 Task: Change the theme color of your profile to Warm grey.
Action: Mouse moved to (1045, 32)
Screenshot: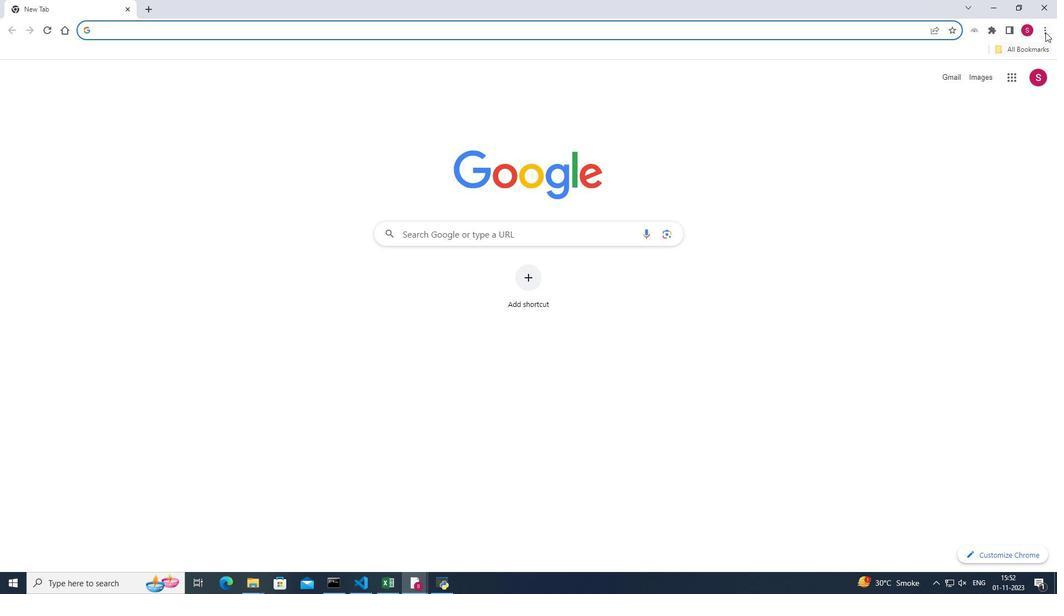 
Action: Mouse pressed left at (1045, 32)
Screenshot: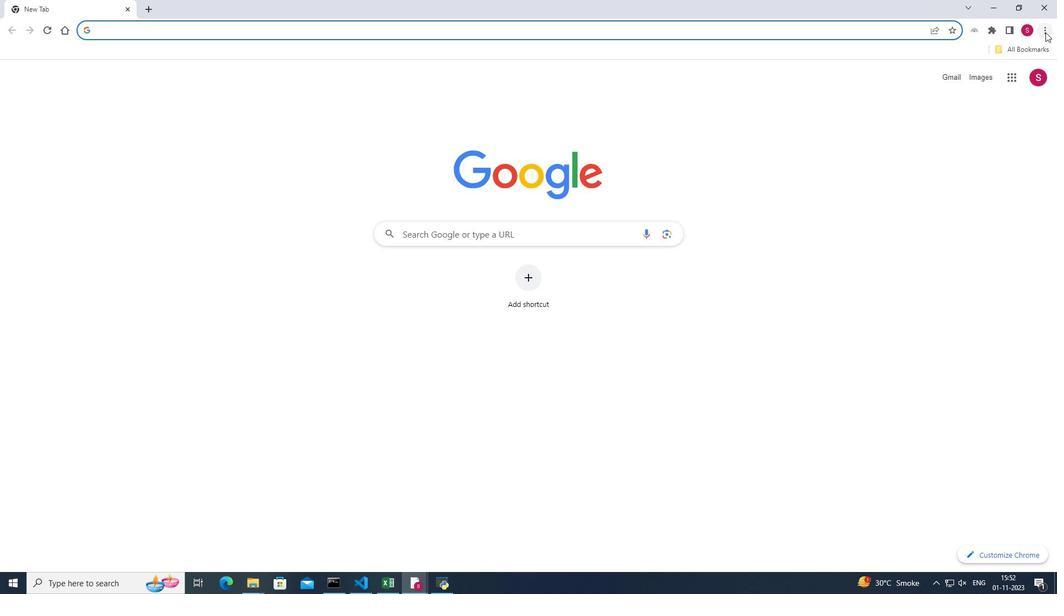 
Action: Mouse moved to (930, 227)
Screenshot: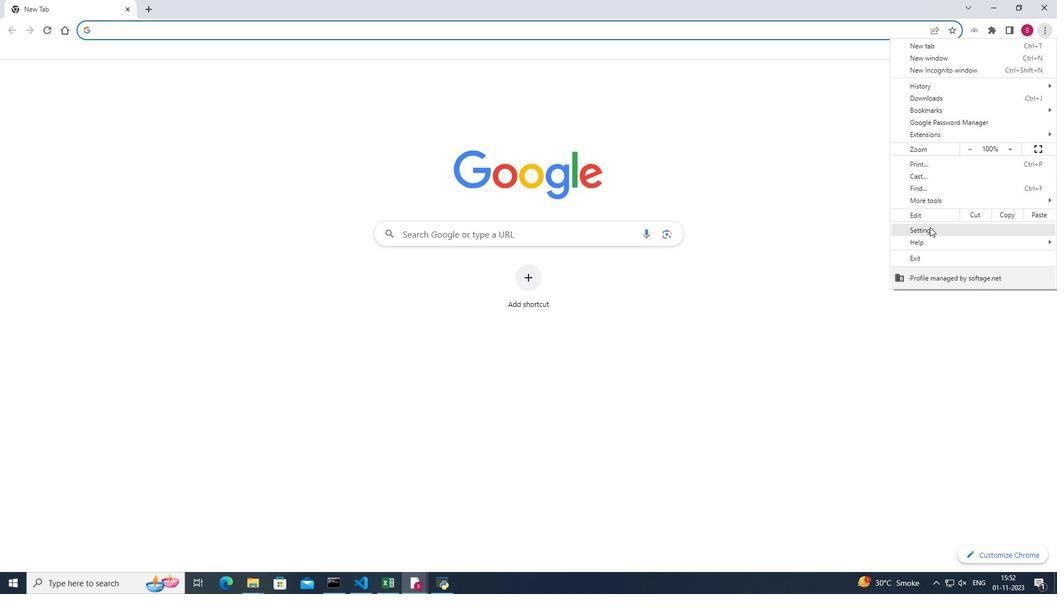 
Action: Mouse pressed left at (930, 227)
Screenshot: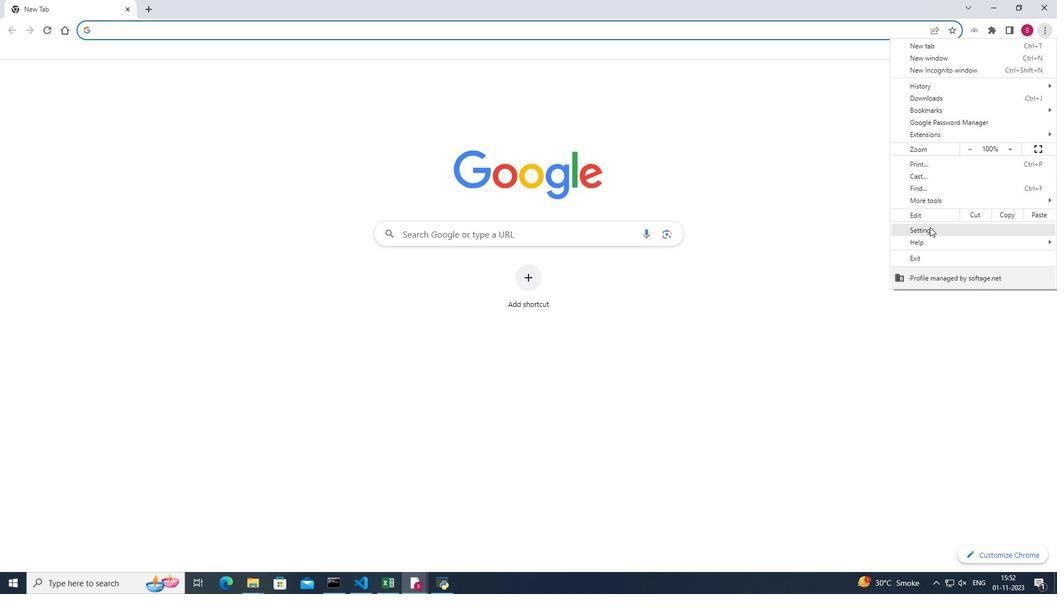 
Action: Mouse moved to (373, 246)
Screenshot: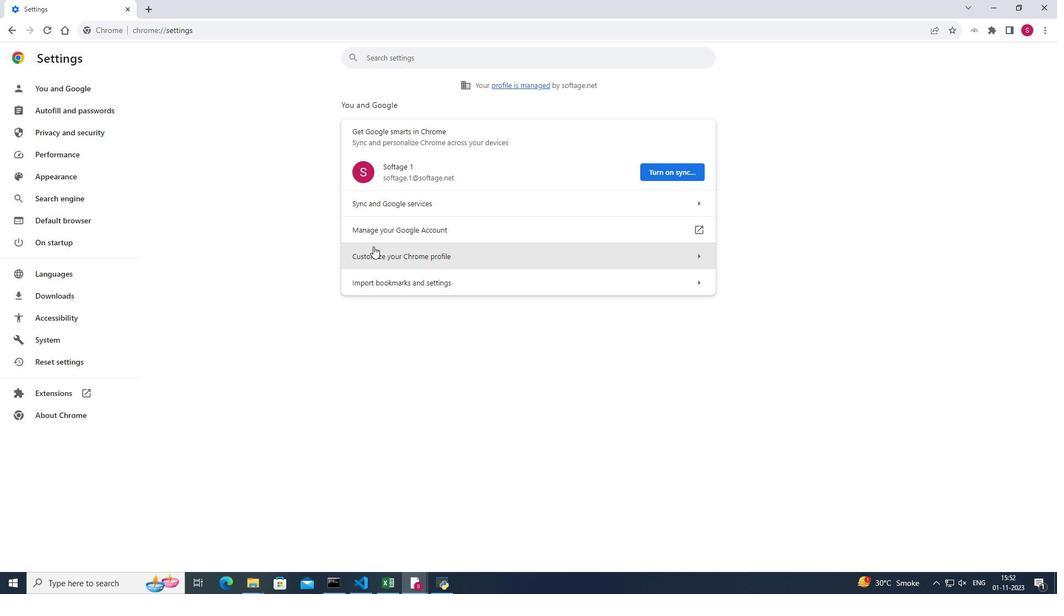 
Action: Mouse pressed left at (373, 246)
Screenshot: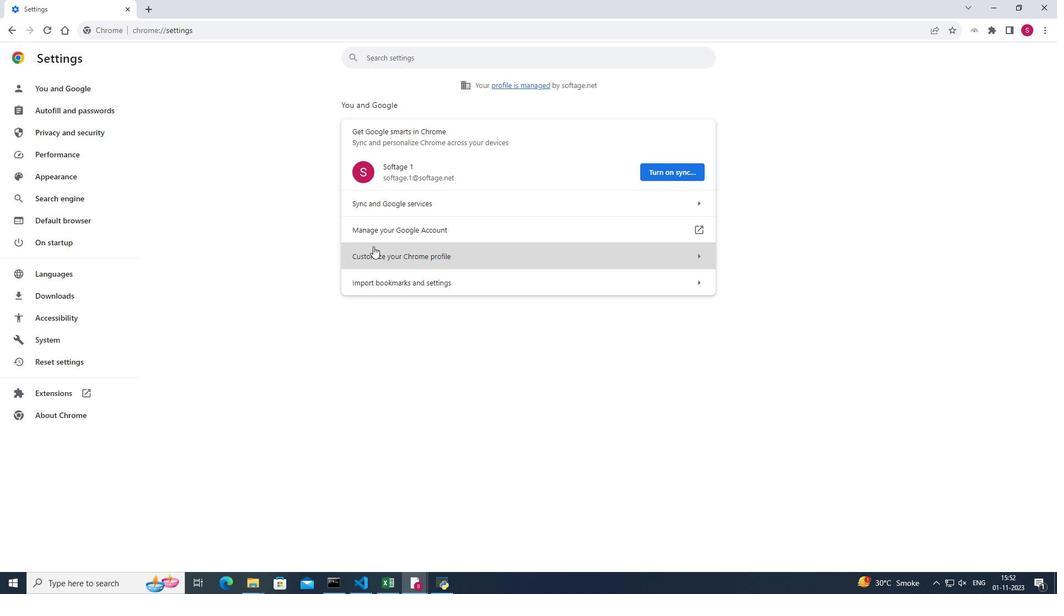
Action: Mouse moved to (503, 215)
Screenshot: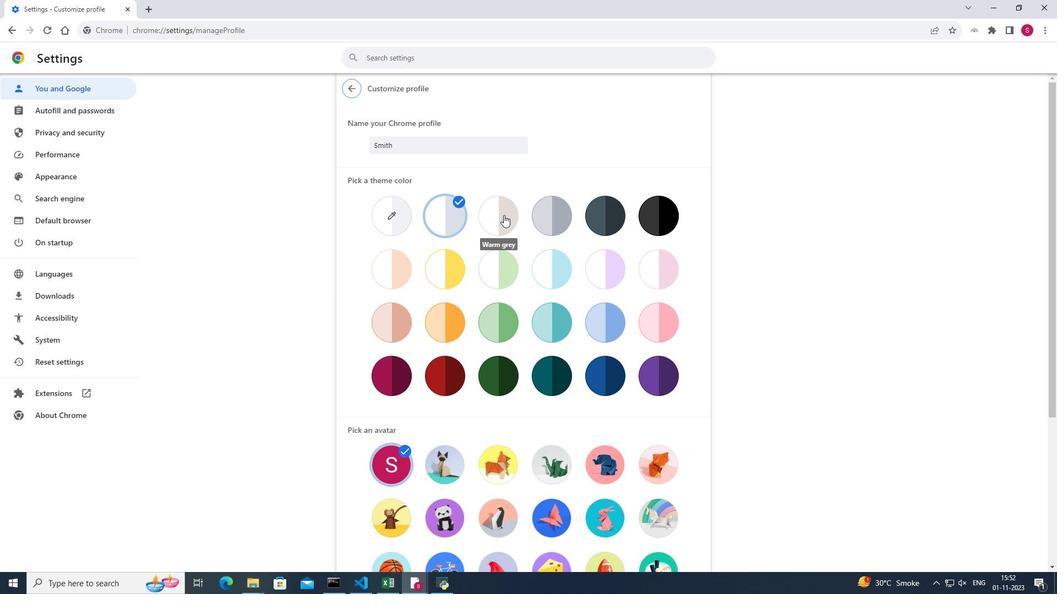 
Action: Mouse pressed left at (503, 215)
Screenshot: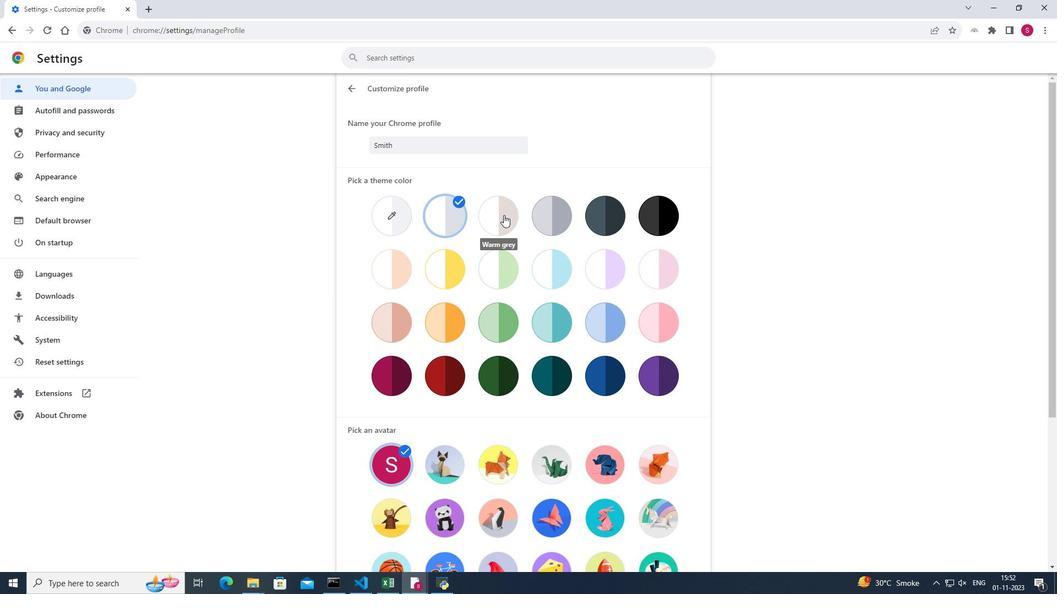 
Action: Mouse moved to (971, 249)
Screenshot: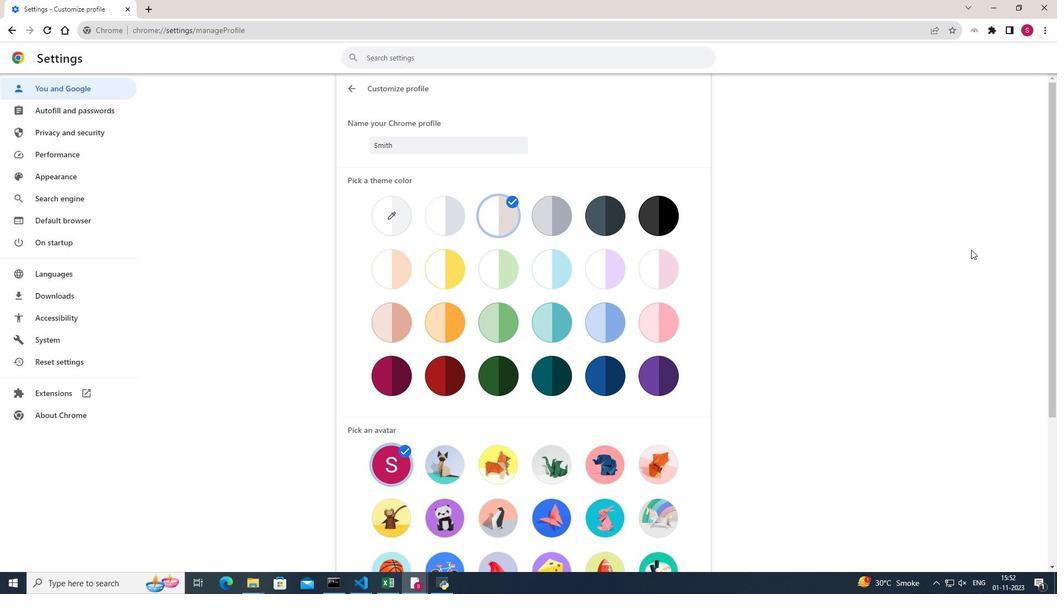 
